 Task: Choose an existing workspace.
Action: Mouse moved to (565, 452)
Screenshot: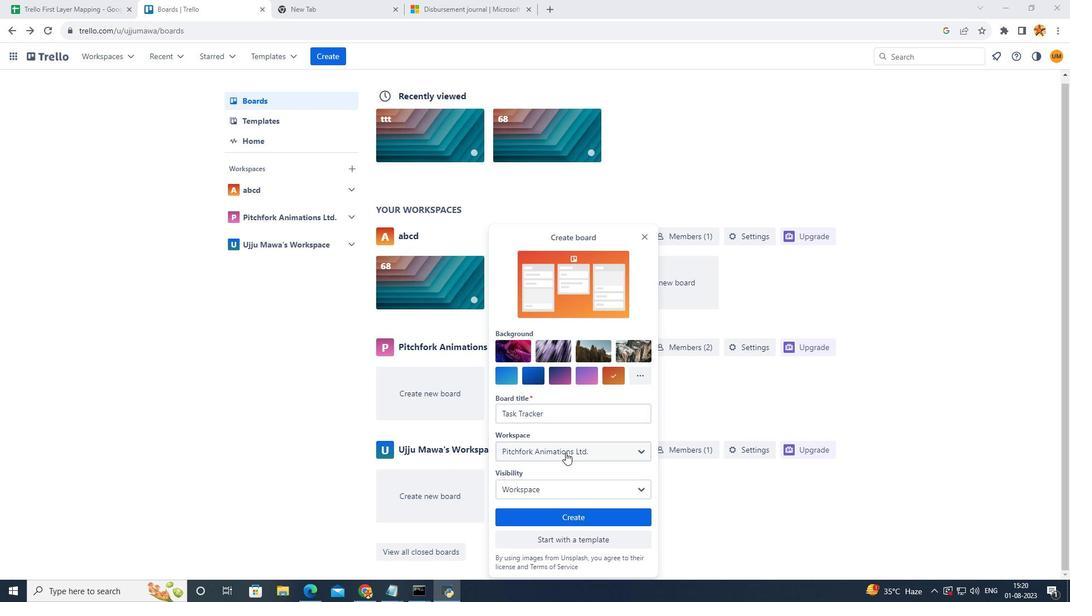 
Action: Mouse pressed left at (565, 452)
Screenshot: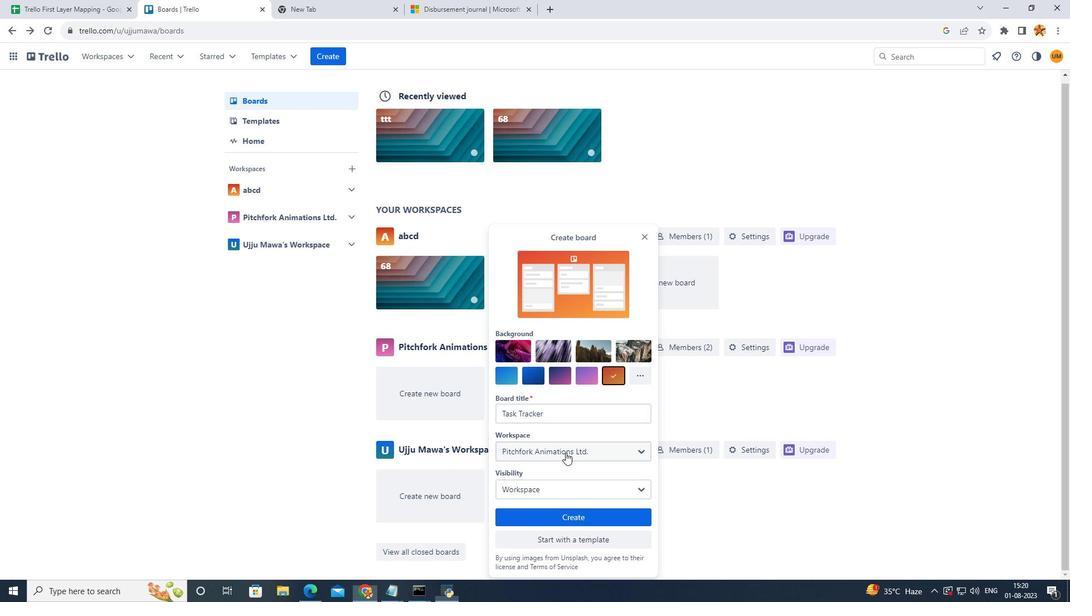 
Action: Mouse moved to (540, 495)
Screenshot: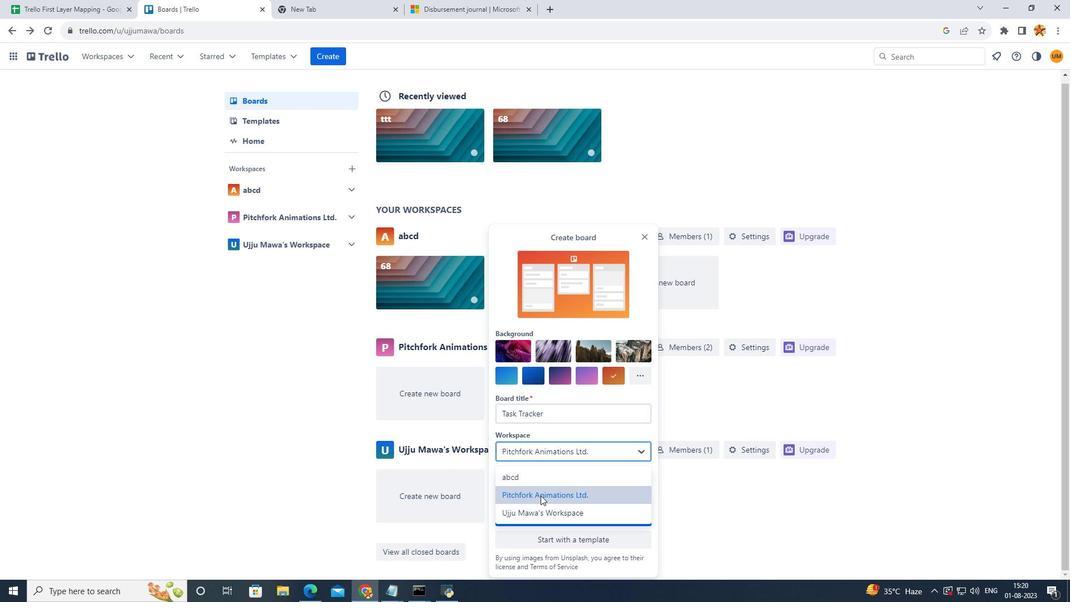 
Action: Mouse pressed left at (540, 495)
Screenshot: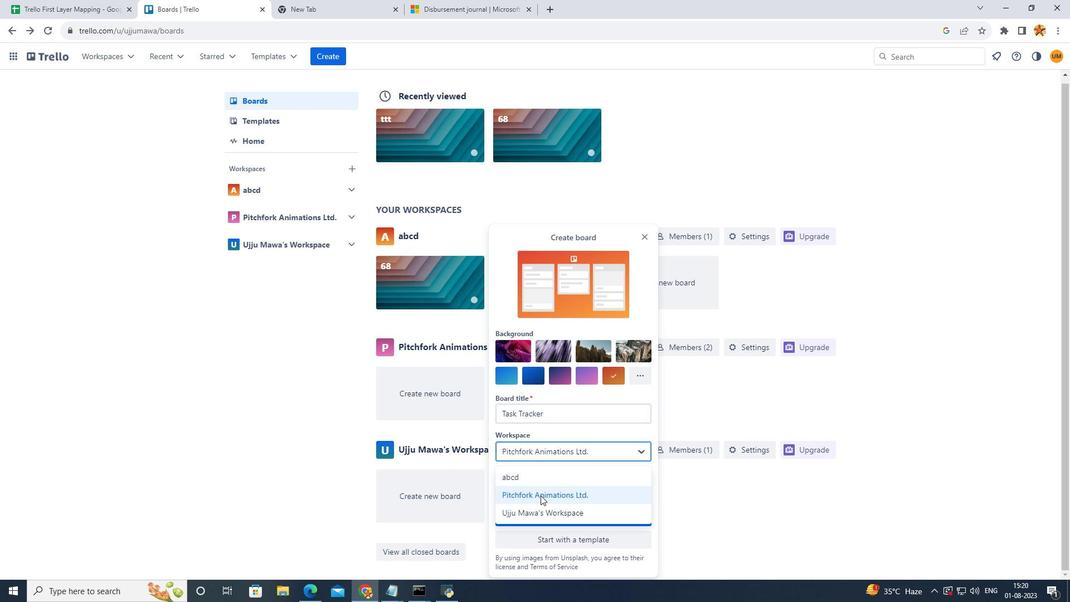 
Action: Mouse moved to (543, 484)
Screenshot: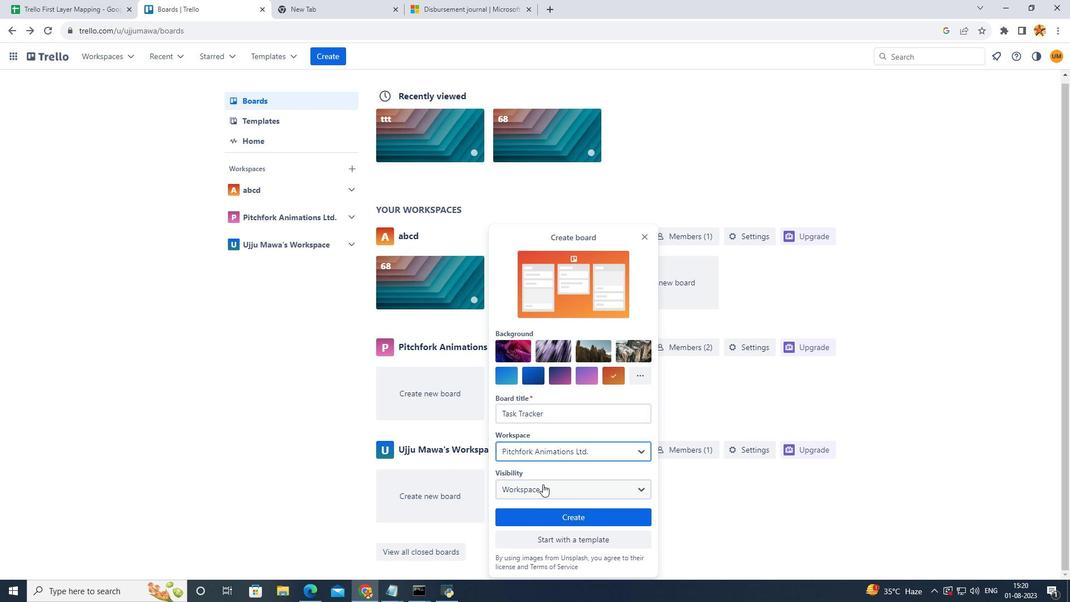 
